 Task: Calculate mortgage payments for a home in Providence, Rhode Island, with a 15-year fixed-rate mortgage, and evaluate the interest savings compared to a 30-year term.
Action: Mouse moved to (176, 185)
Screenshot: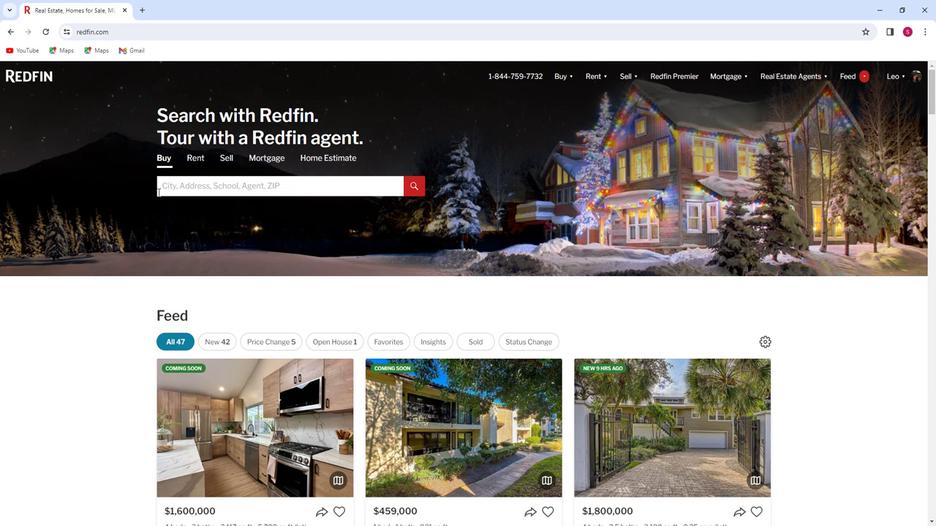 
Action: Mouse pressed left at (176, 185)
Screenshot: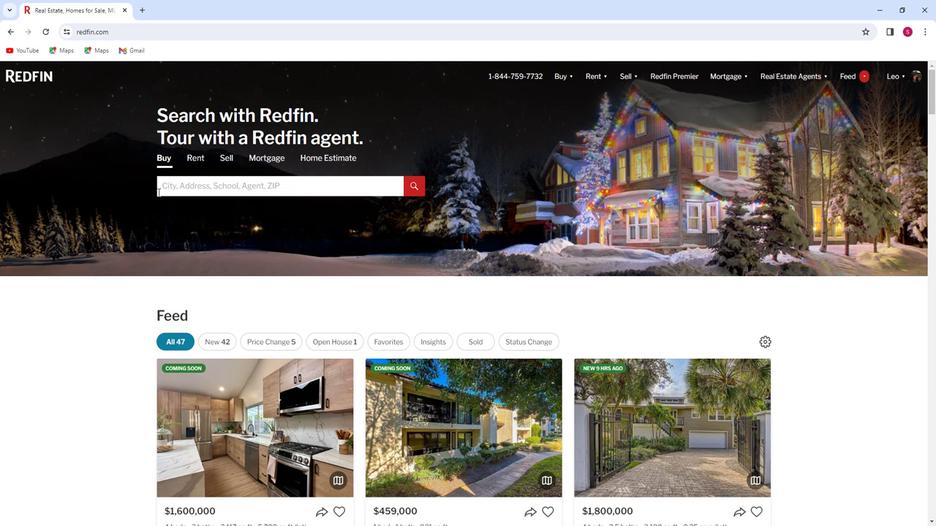 
Action: Key pressed <Key.shift>Providence
Screenshot: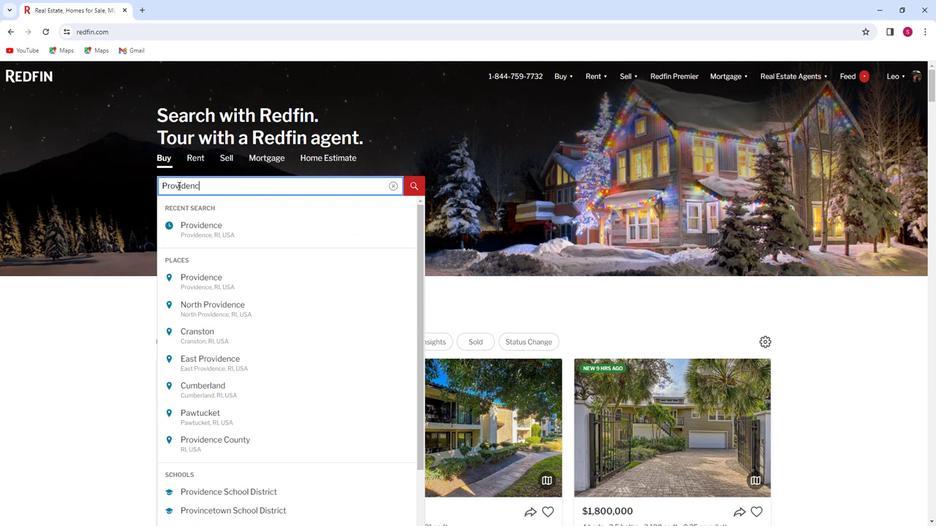 
Action: Mouse moved to (205, 234)
Screenshot: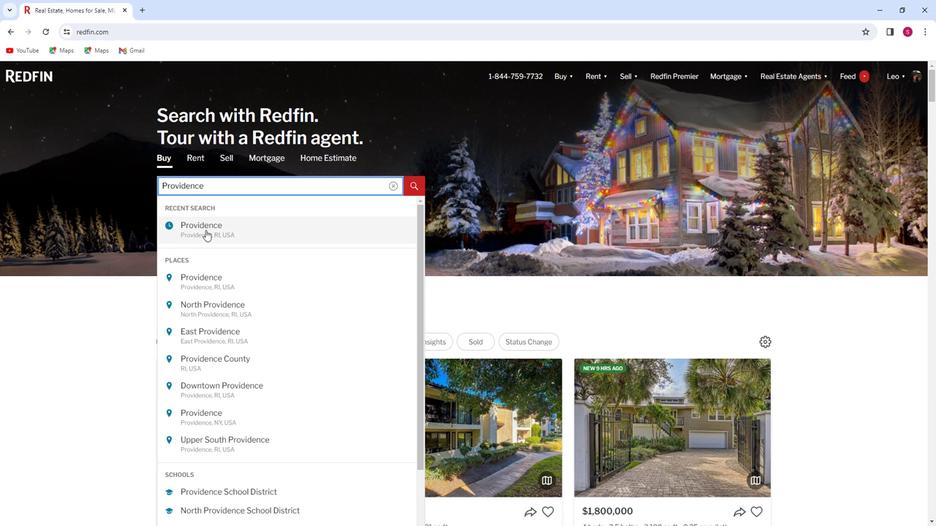 
Action: Mouse pressed left at (205, 234)
Screenshot: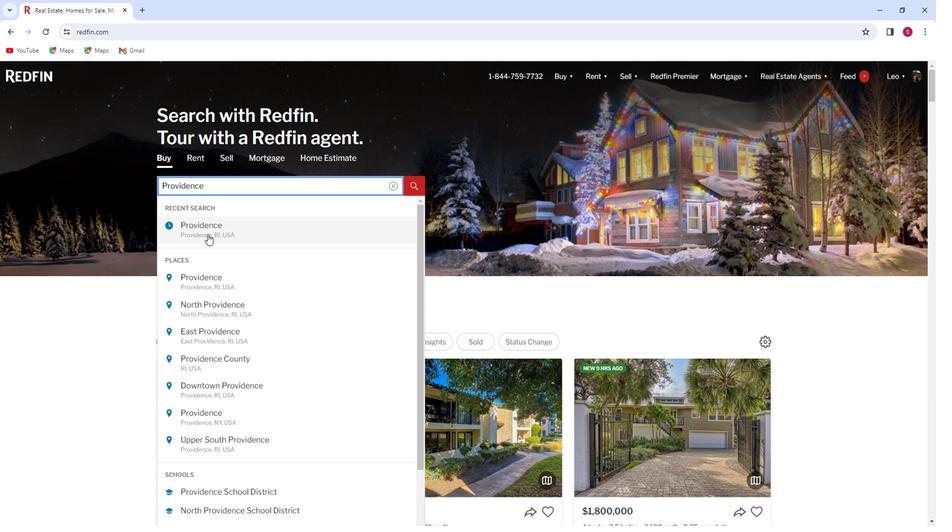 
Action: Mouse moved to (673, 163)
Screenshot: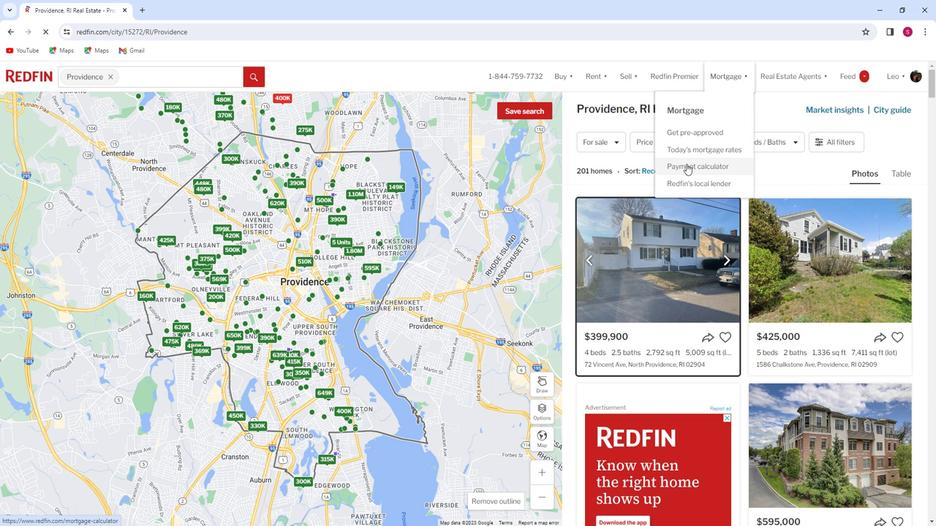 
Action: Mouse pressed left at (673, 163)
Screenshot: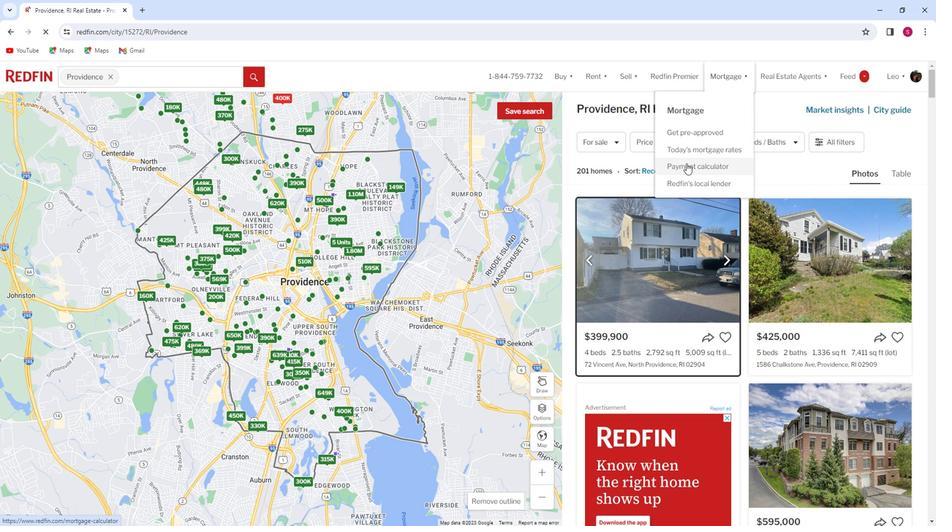 
Action: Mouse moved to (204, 305)
Screenshot: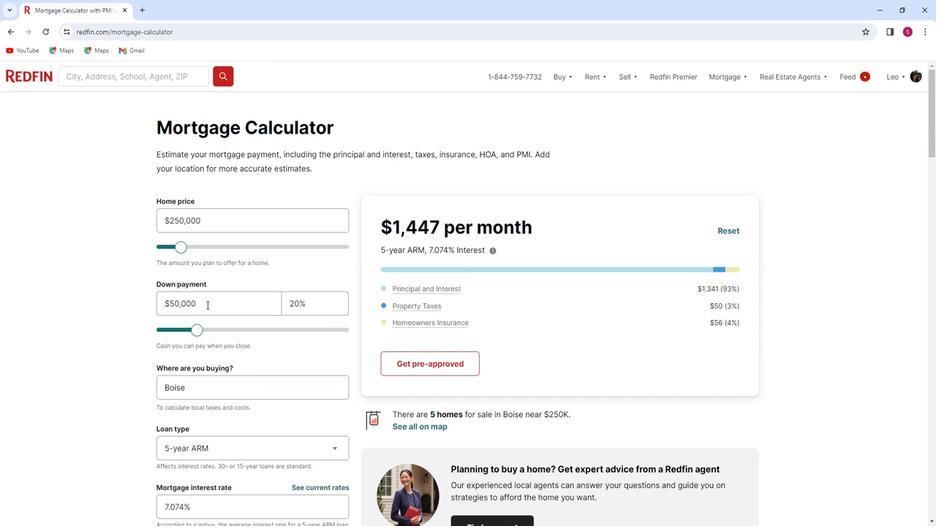 
Action: Mouse scrolled (204, 304) with delta (0, 0)
Screenshot: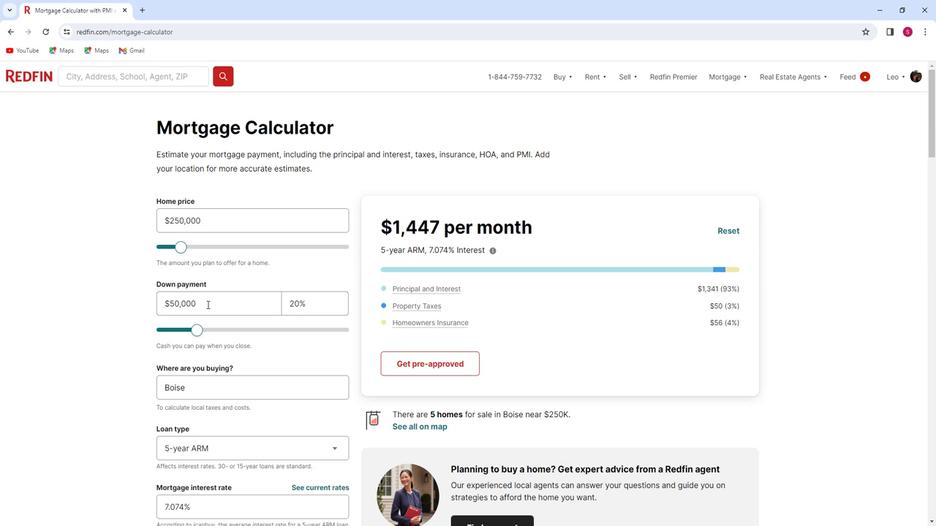 
Action: Mouse scrolled (204, 304) with delta (0, 0)
Screenshot: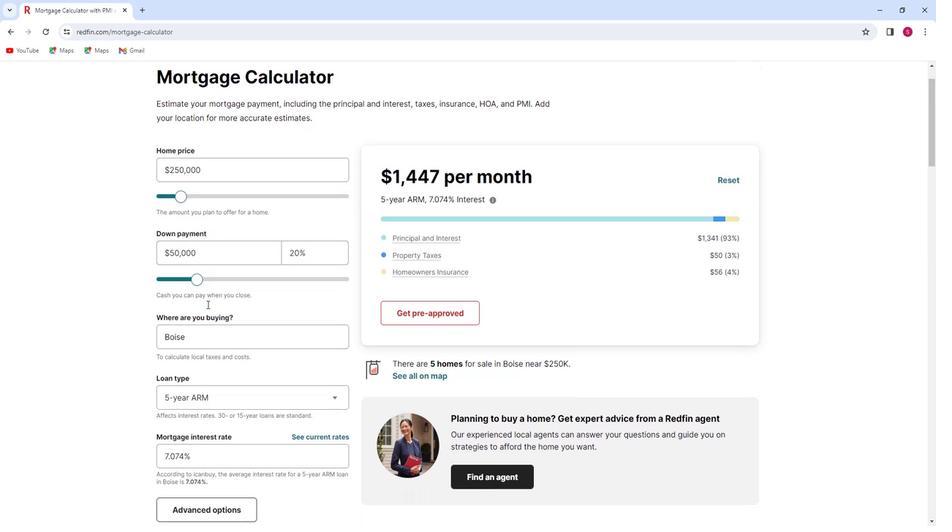 
Action: Mouse scrolled (204, 304) with delta (0, 0)
Screenshot: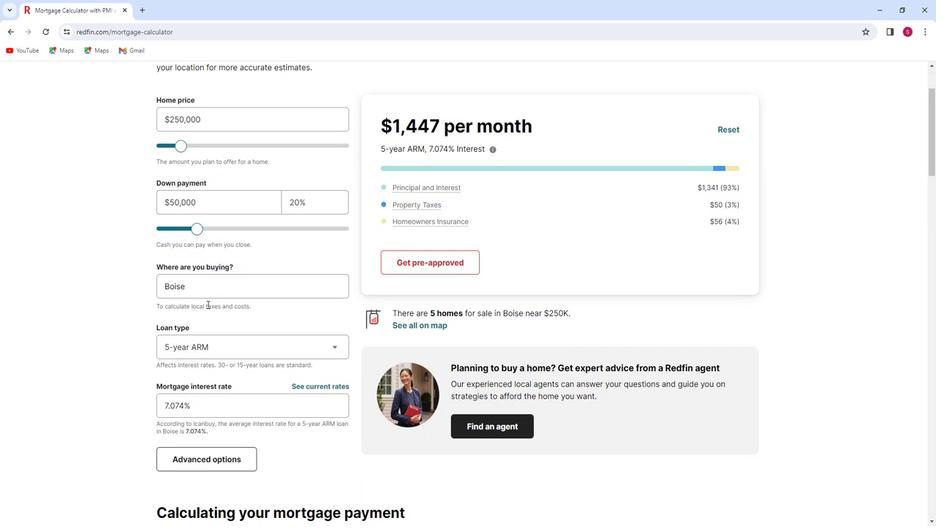 
Action: Mouse moved to (179, 228)
Screenshot: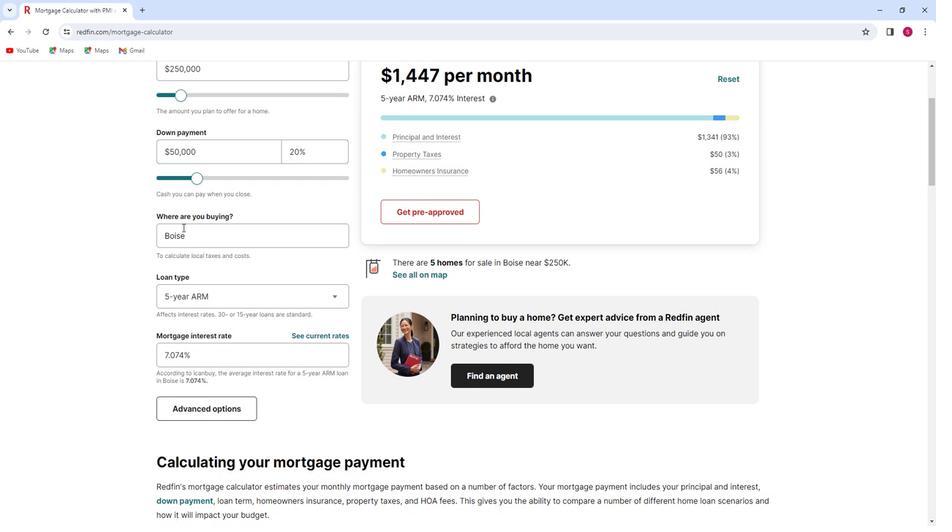 
Action: Mouse pressed left at (179, 228)
Screenshot: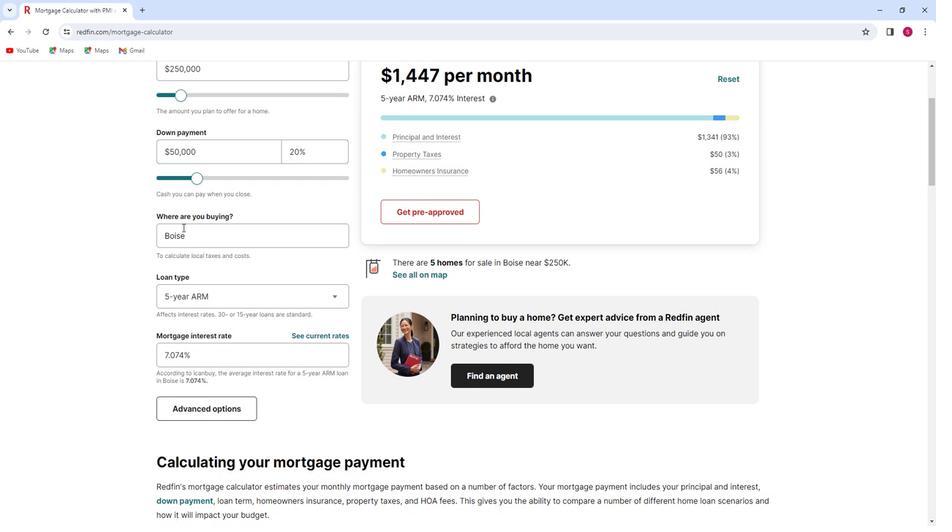 
Action: Mouse moved to (190, 232)
Screenshot: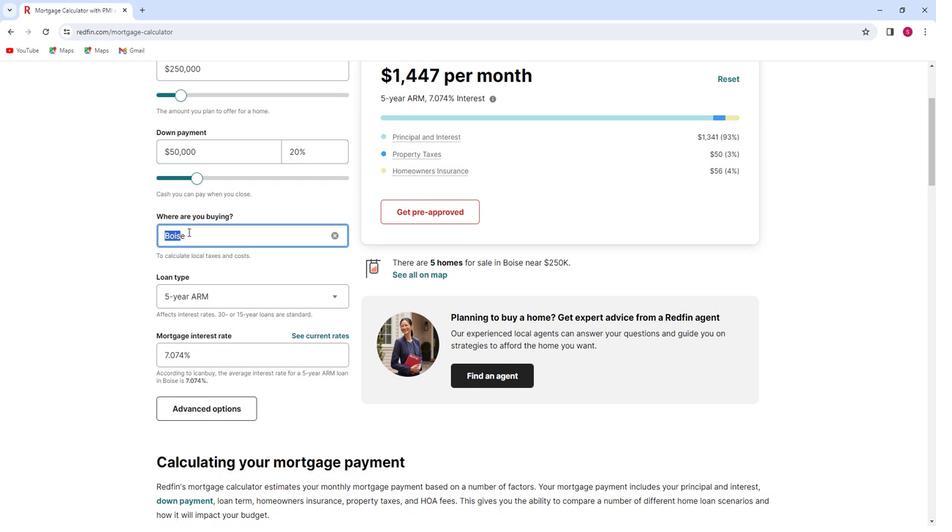 
Action: Mouse pressed left at (190, 232)
Screenshot: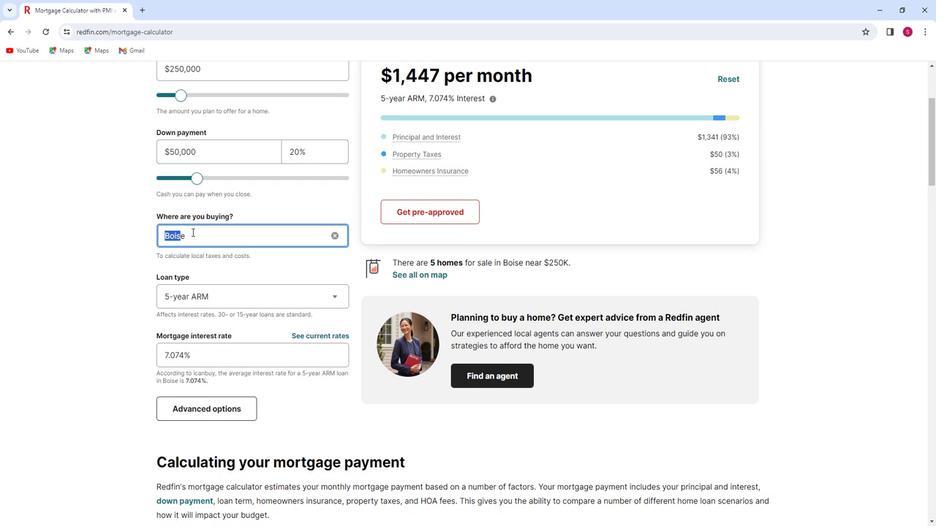 
Action: Mouse moved to (185, 233)
Screenshot: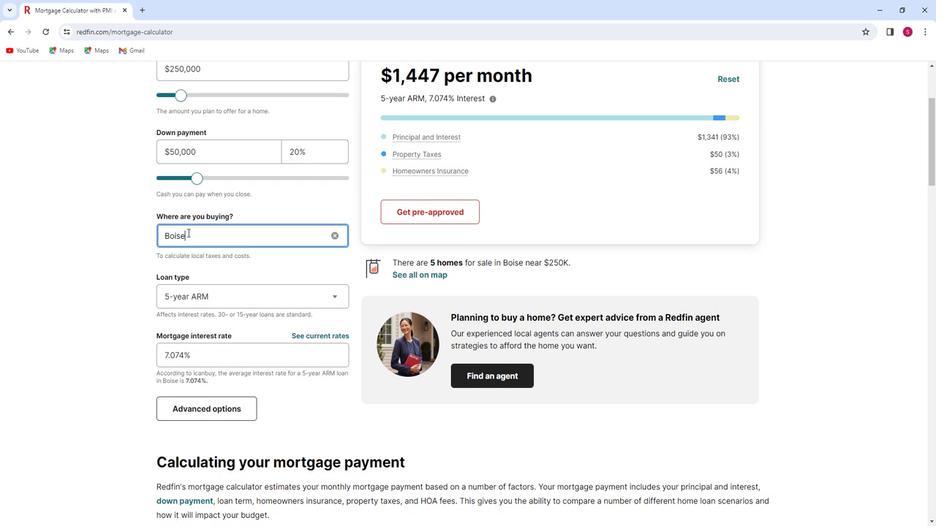 
Action: Mouse pressed left at (185, 233)
Screenshot: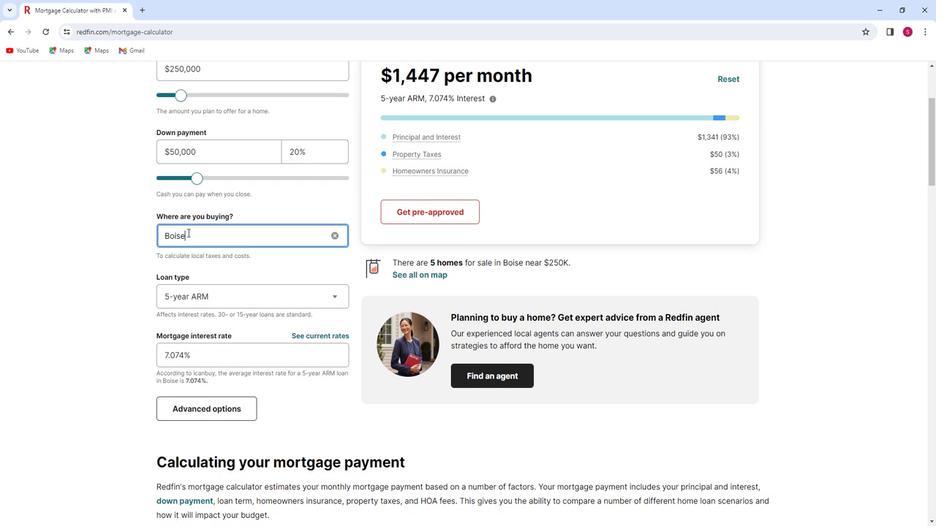 
Action: Mouse moved to (186, 231)
Screenshot: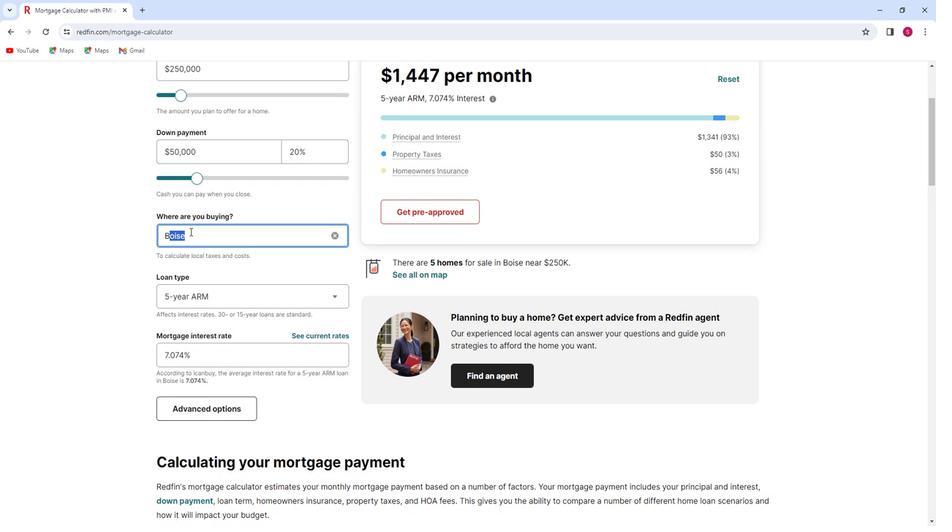 
Action: Mouse pressed left at (186, 231)
Screenshot: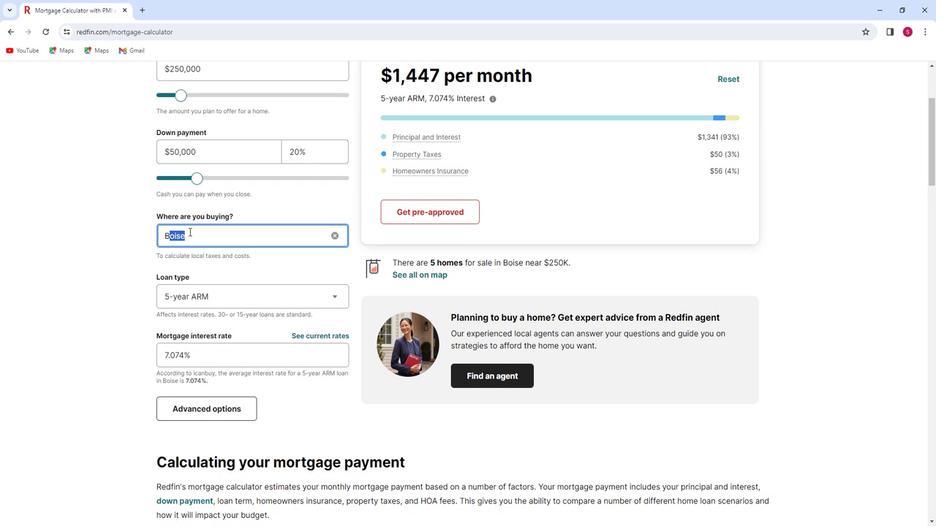 
Action: Mouse moved to (182, 234)
Screenshot: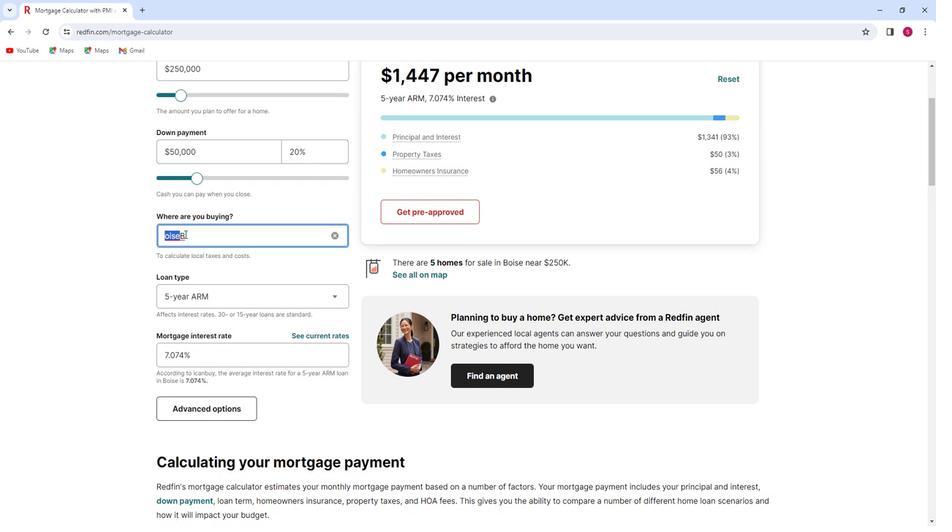 
Action: Mouse pressed left at (182, 234)
Screenshot: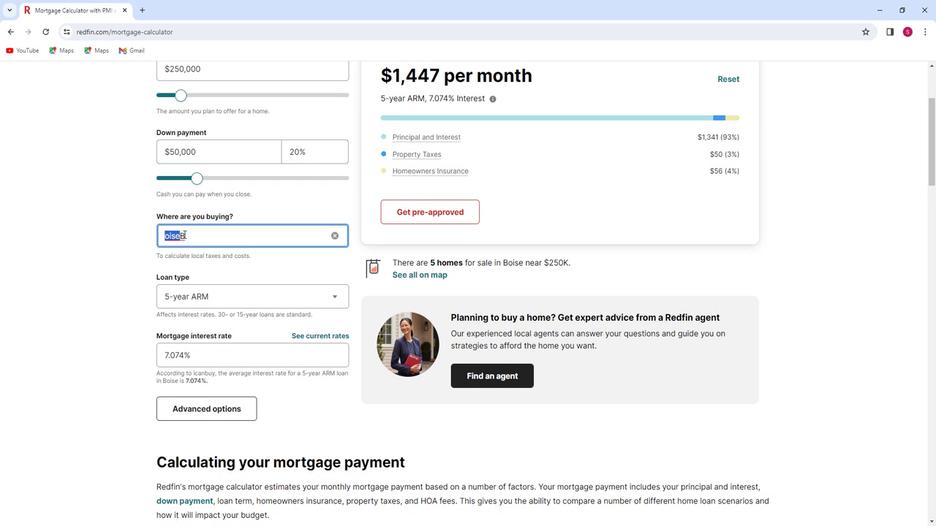 
Action: Mouse pressed left at (182, 234)
Screenshot: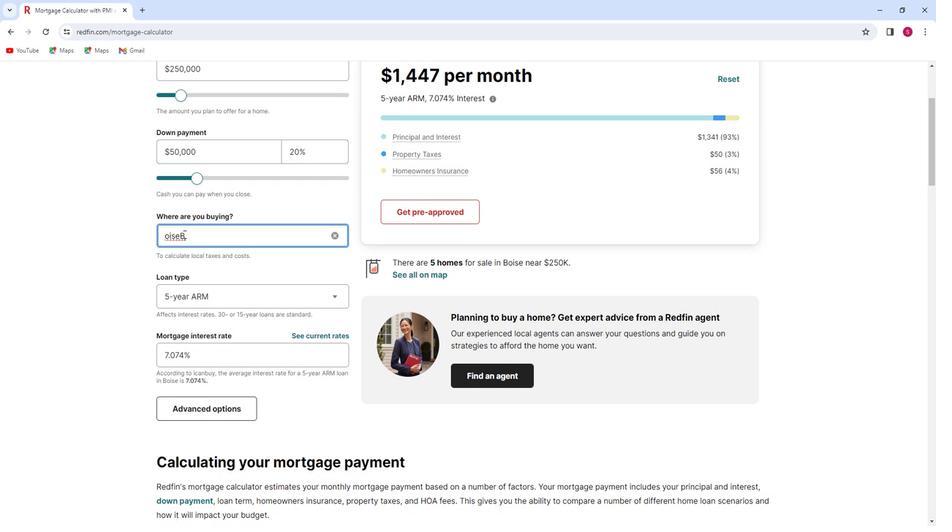 
Action: Key pressed <Key.shift>Providence
Screenshot: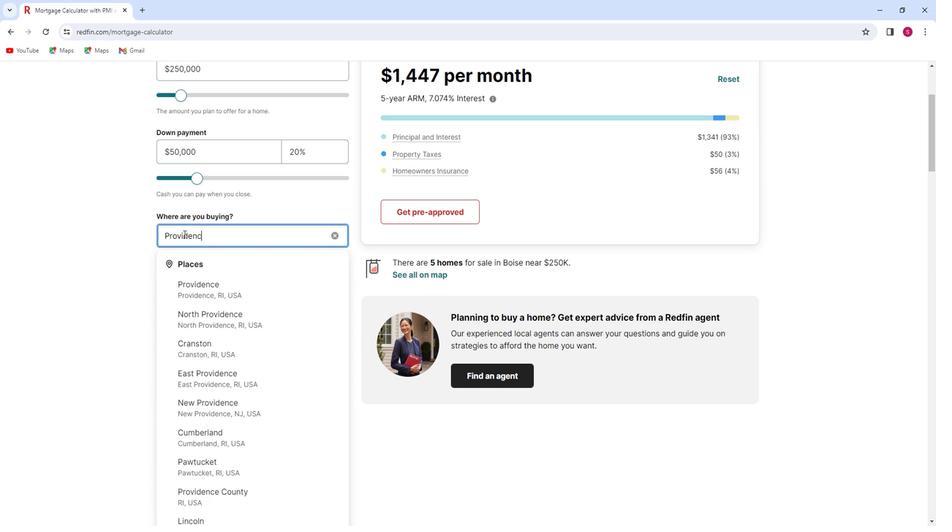 
Action: Mouse moved to (210, 292)
Screenshot: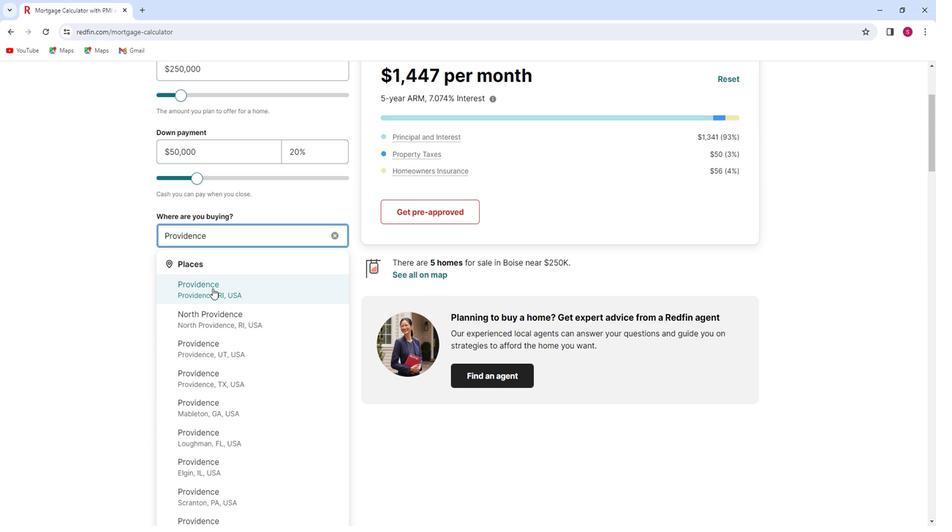 
Action: Mouse pressed left at (210, 292)
Screenshot: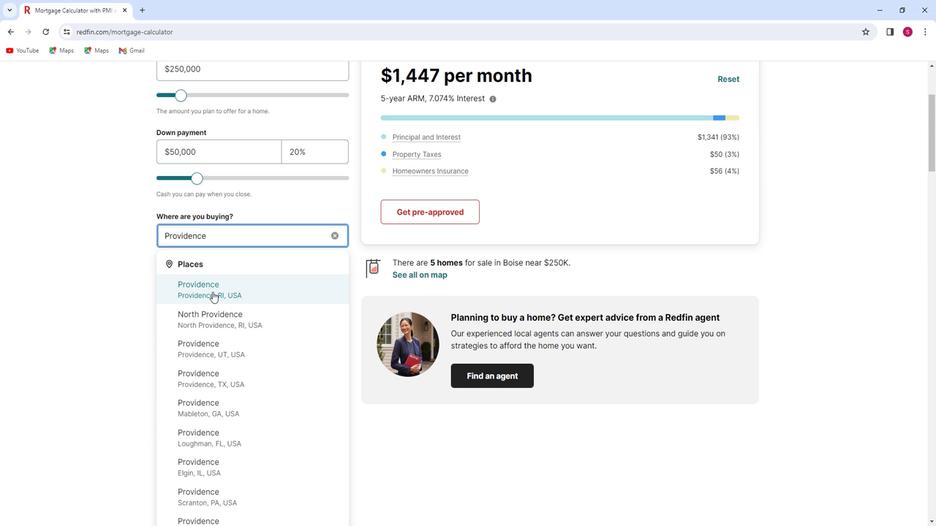 
Action: Mouse moved to (213, 291)
Screenshot: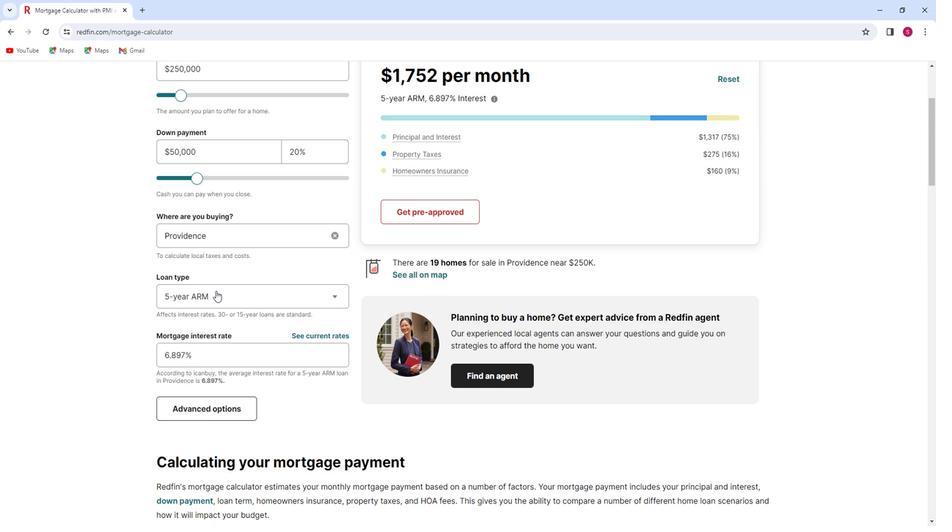 
Action: Mouse scrolled (213, 291) with delta (0, 0)
Screenshot: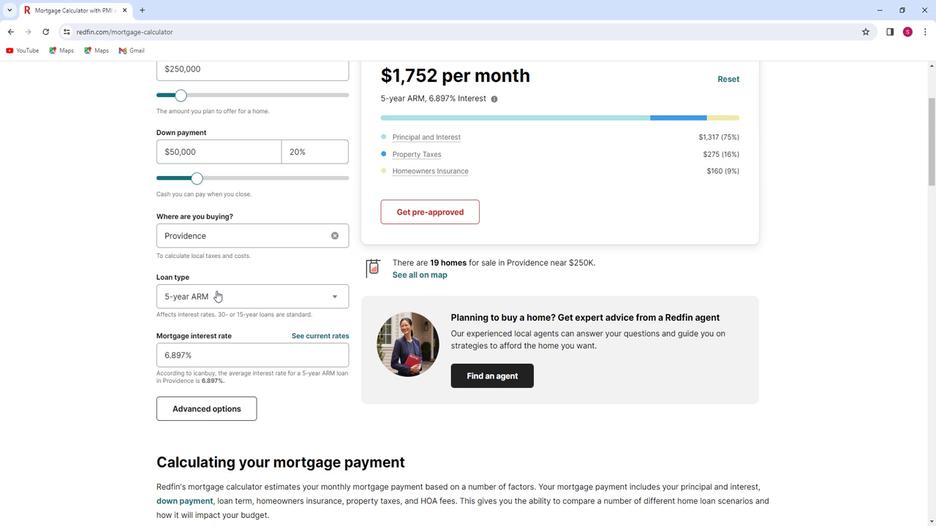 
Action: Mouse moved to (229, 242)
Screenshot: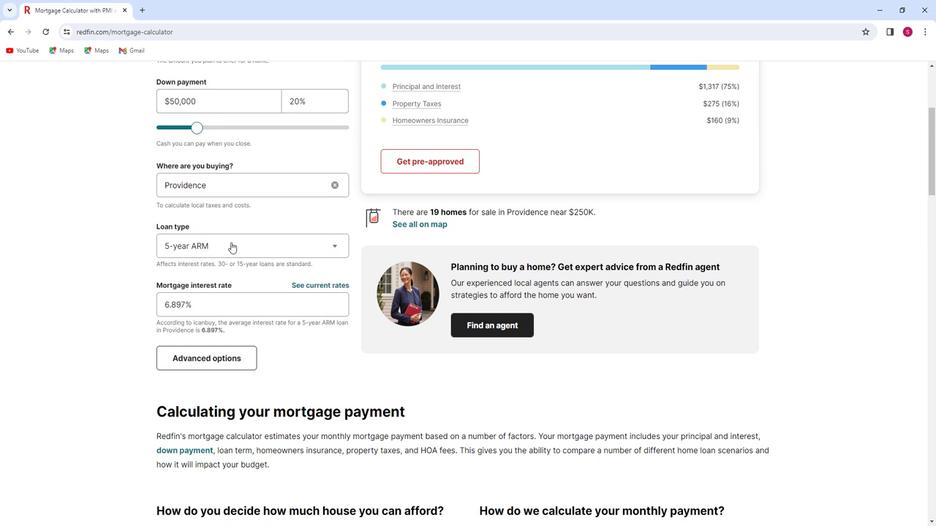 
Action: Mouse pressed left at (229, 242)
Screenshot: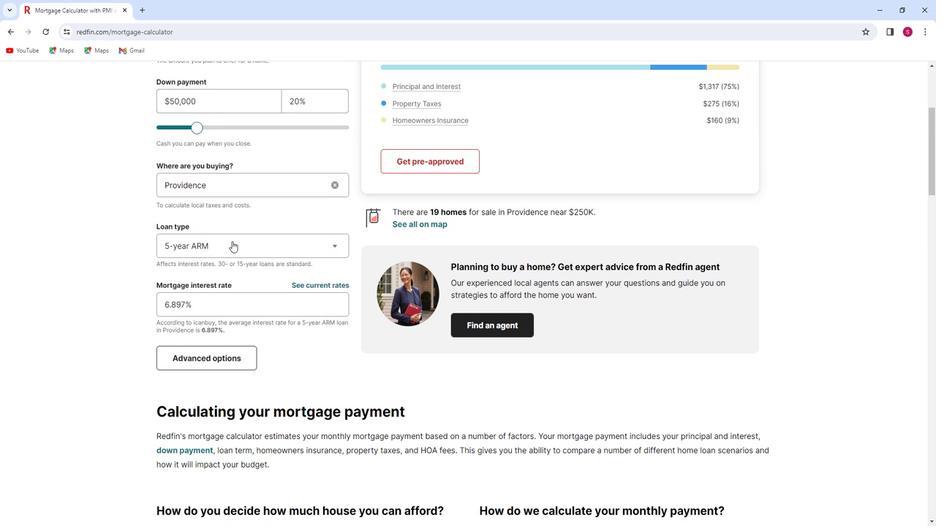 
Action: Mouse moved to (181, 278)
Screenshot: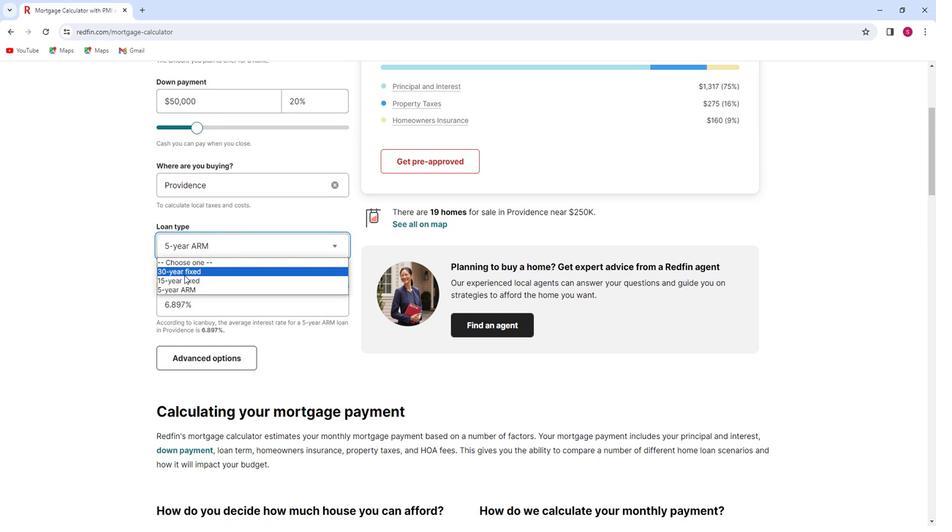 
Action: Mouse pressed left at (181, 278)
Screenshot: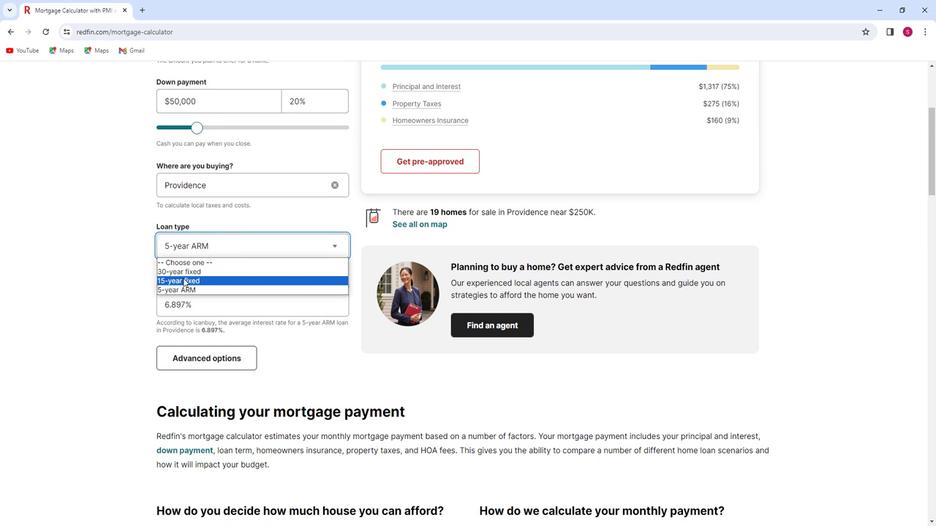 
Action: Mouse moved to (428, 151)
Screenshot: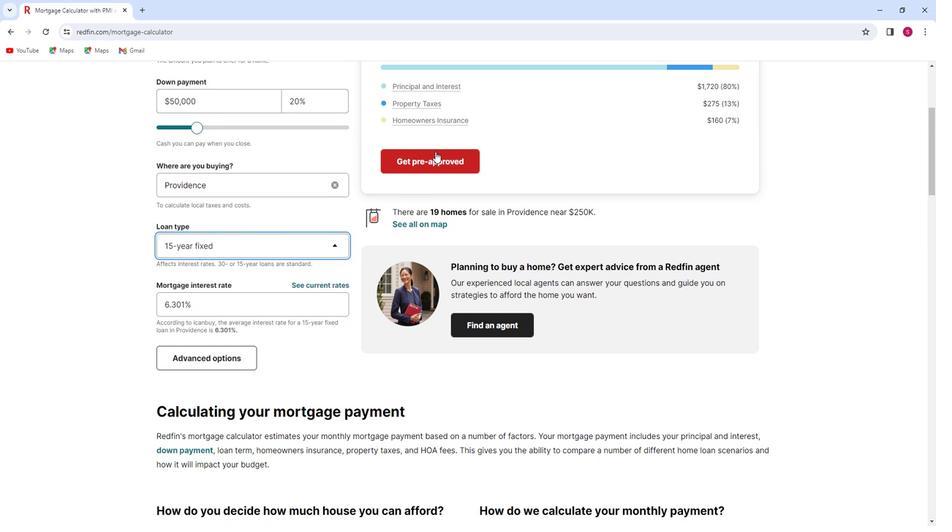 
Action: Mouse scrolled (428, 151) with delta (0, 0)
Screenshot: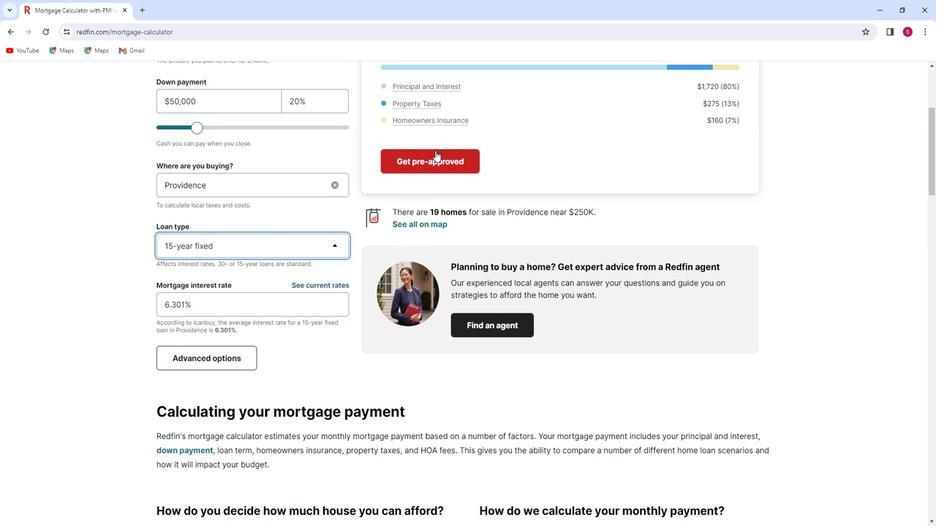 
Action: Mouse moved to (205, 290)
Screenshot: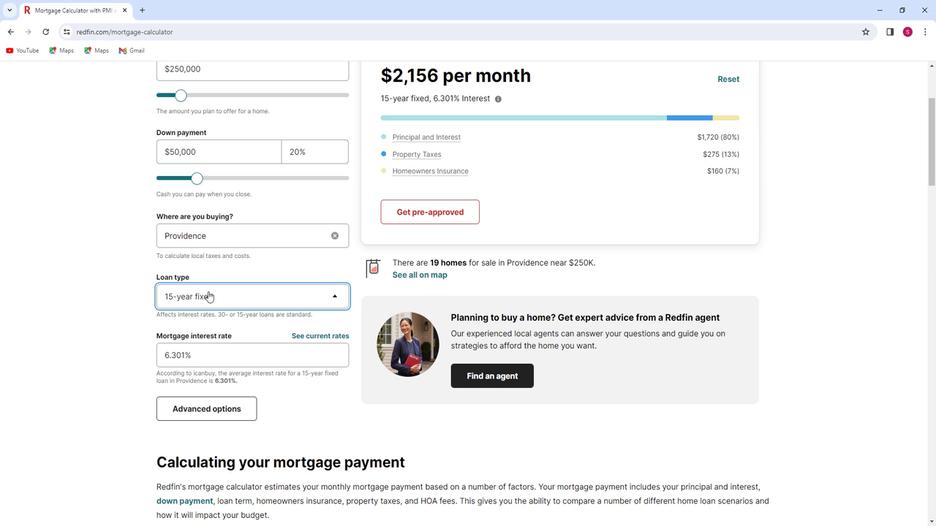
Action: Mouse pressed left at (205, 290)
Screenshot: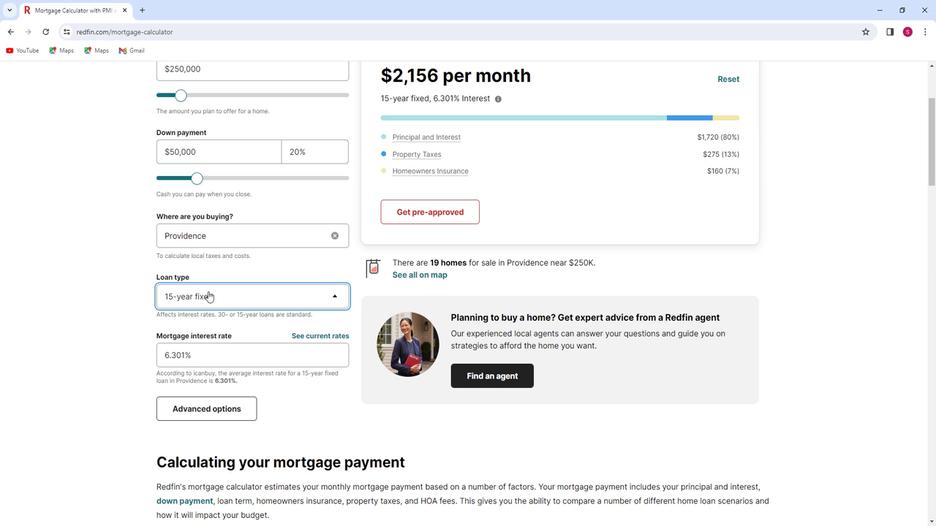 
Action: Mouse moved to (175, 319)
Screenshot: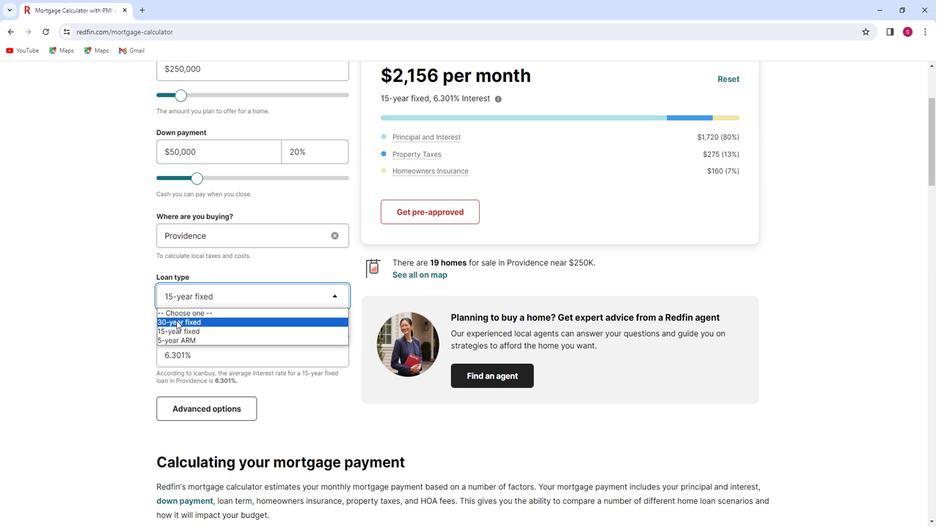 
Action: Mouse pressed left at (175, 319)
Screenshot: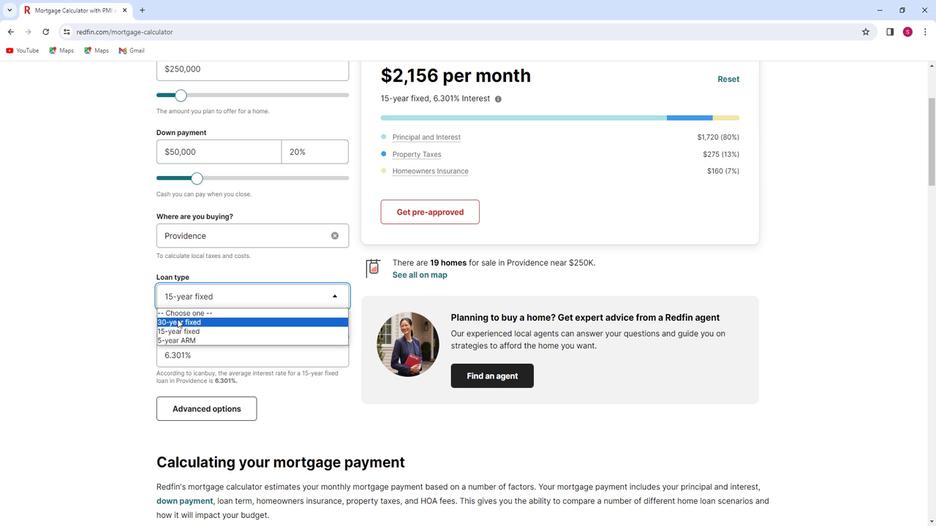 
Action: Mouse moved to (185, 260)
Screenshot: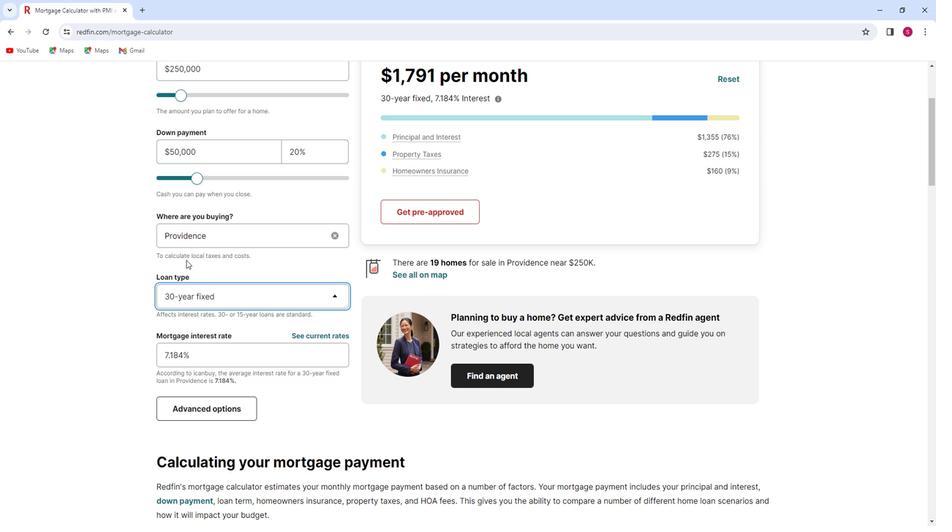 
Action: Mouse scrolled (185, 260) with delta (0, 0)
Screenshot: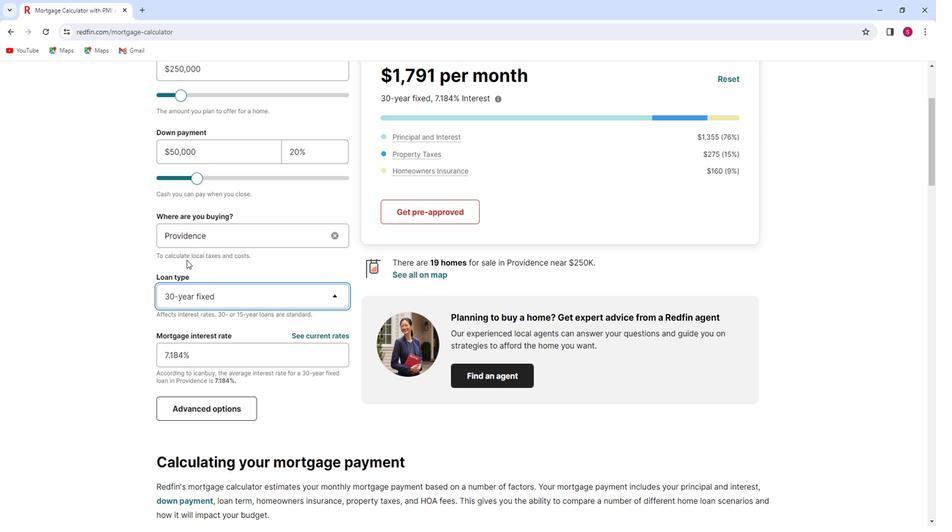 
Action: Mouse scrolled (185, 260) with delta (0, 0)
Screenshot: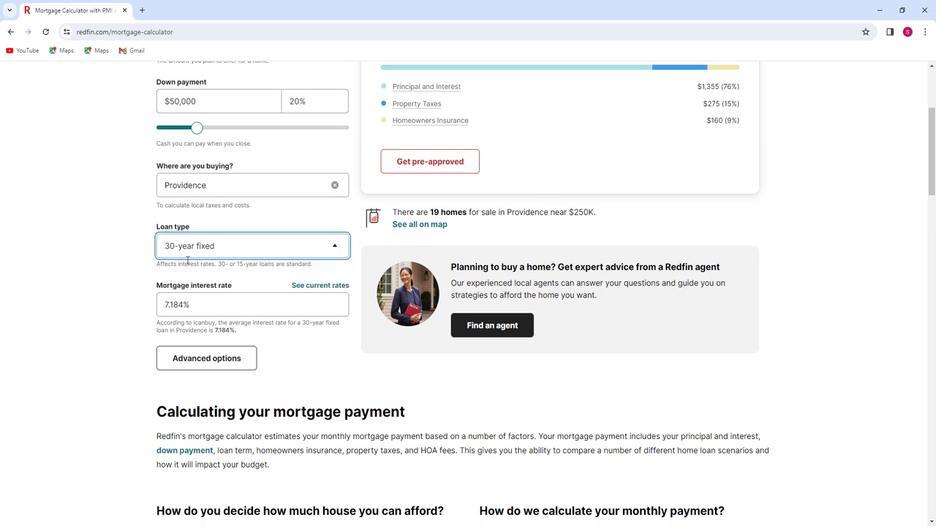 
Action: Mouse moved to (11, 30)
Screenshot: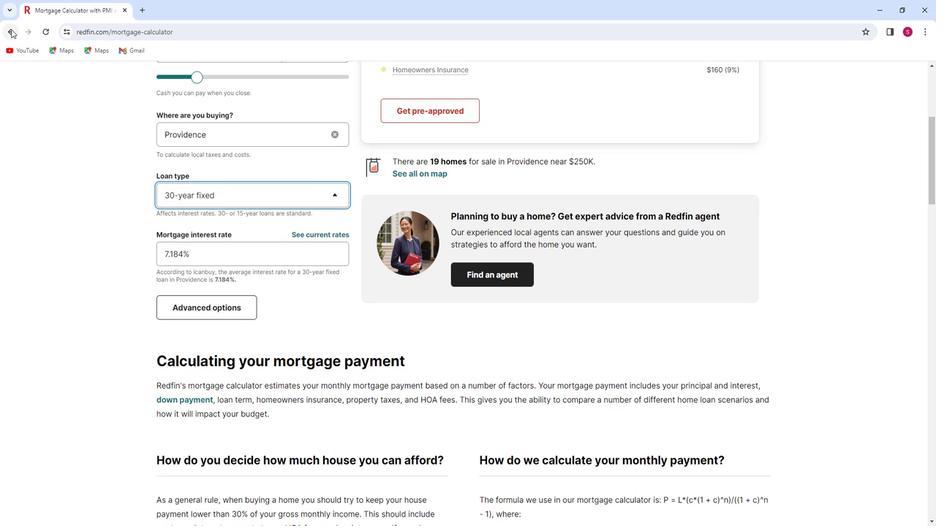 
Action: Mouse pressed left at (11, 30)
Screenshot: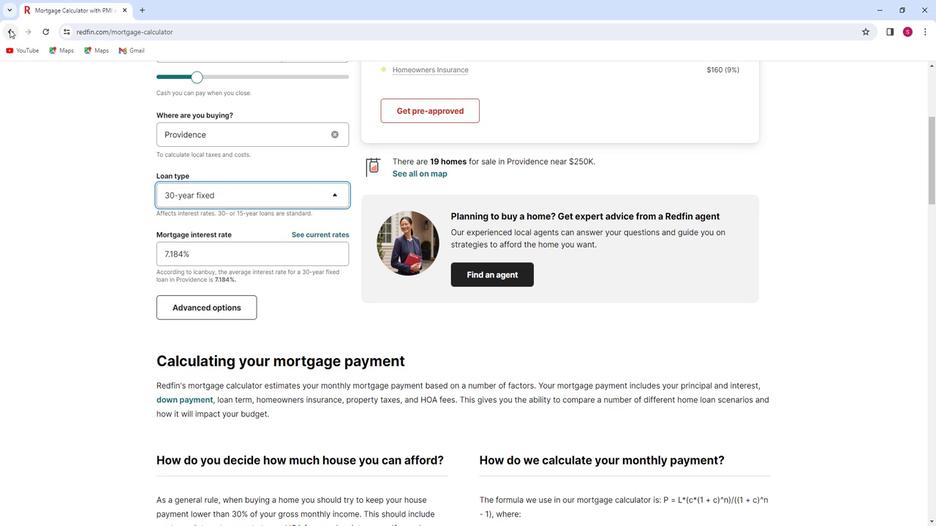 
Action: Mouse moved to (287, 220)
Screenshot: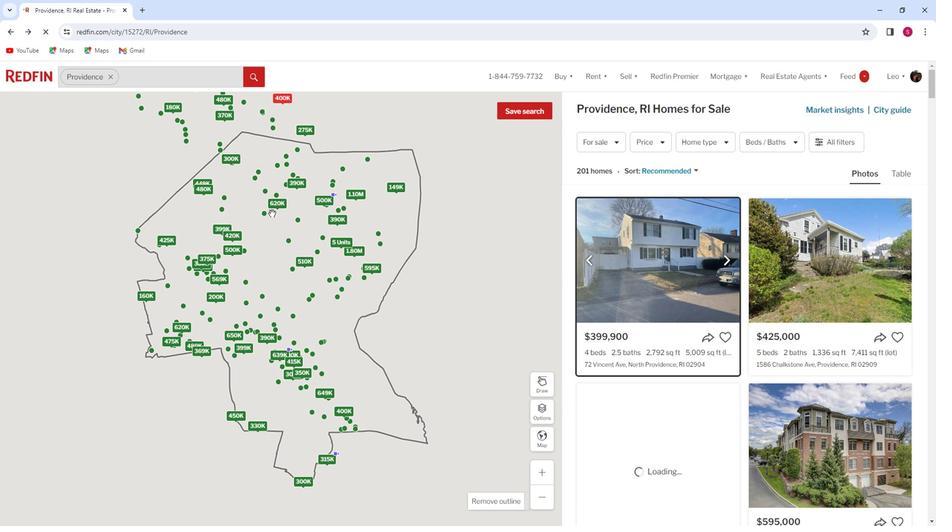 
